 Task: Filter the notifications by "reason:mention".
Action: Mouse moved to (987, 288)
Screenshot: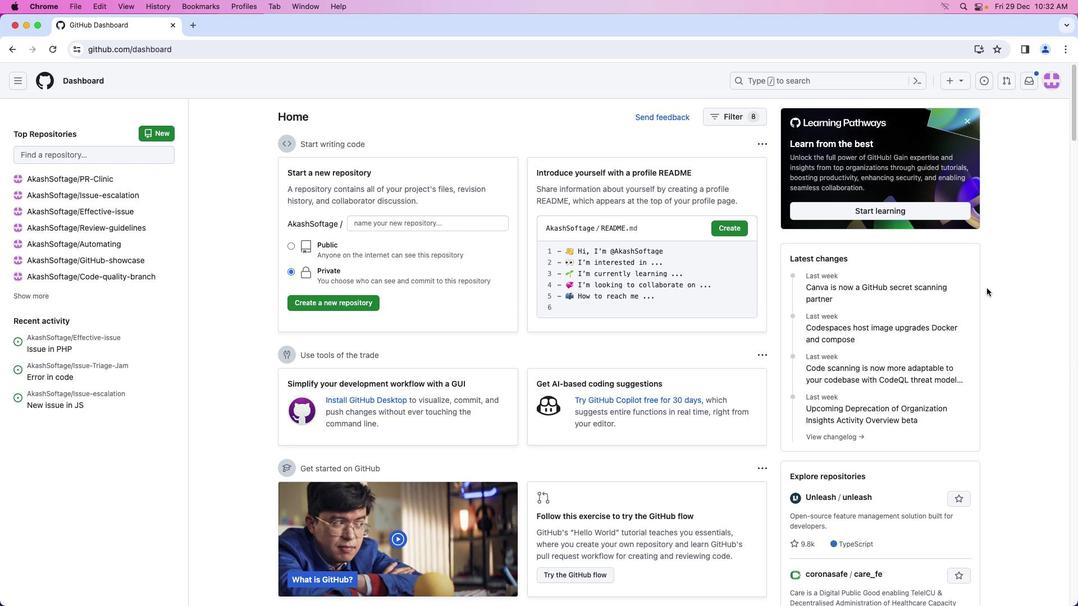 
Action: Mouse pressed left at (987, 288)
Screenshot: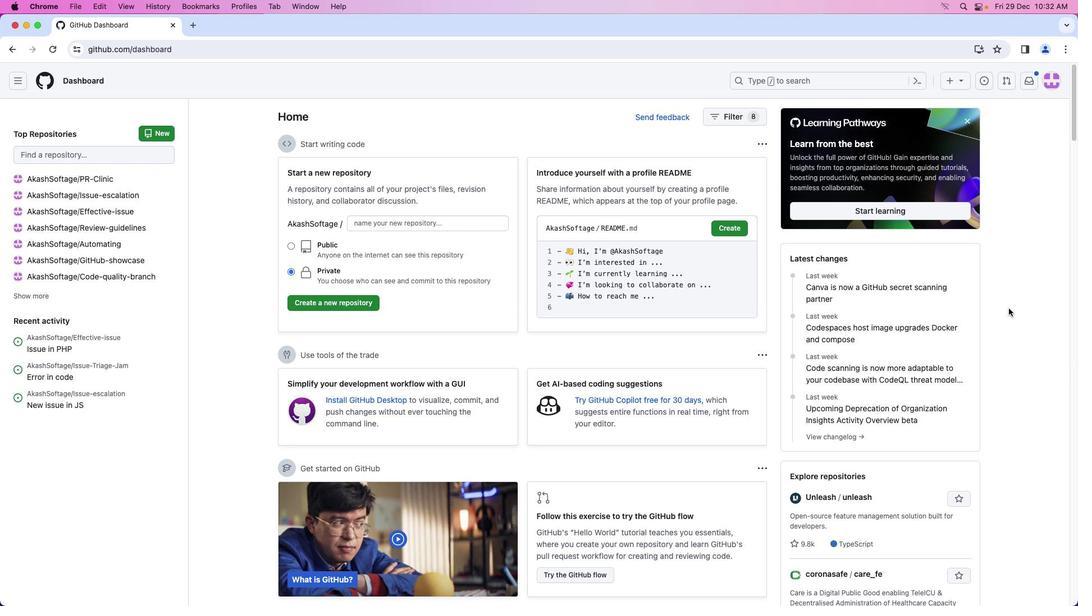 
Action: Mouse moved to (1028, 79)
Screenshot: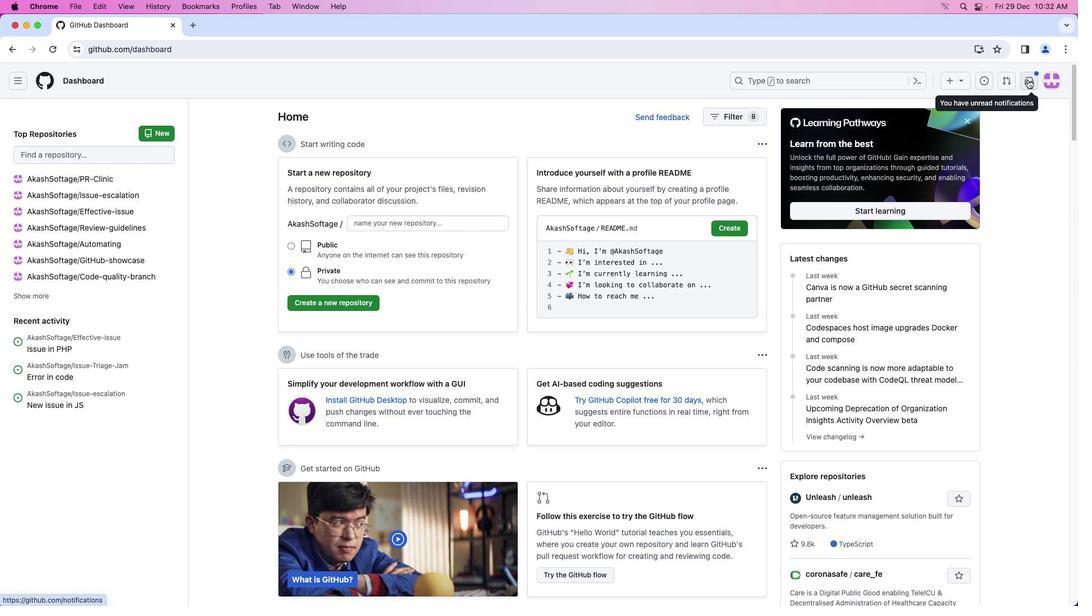 
Action: Mouse pressed left at (1028, 79)
Screenshot: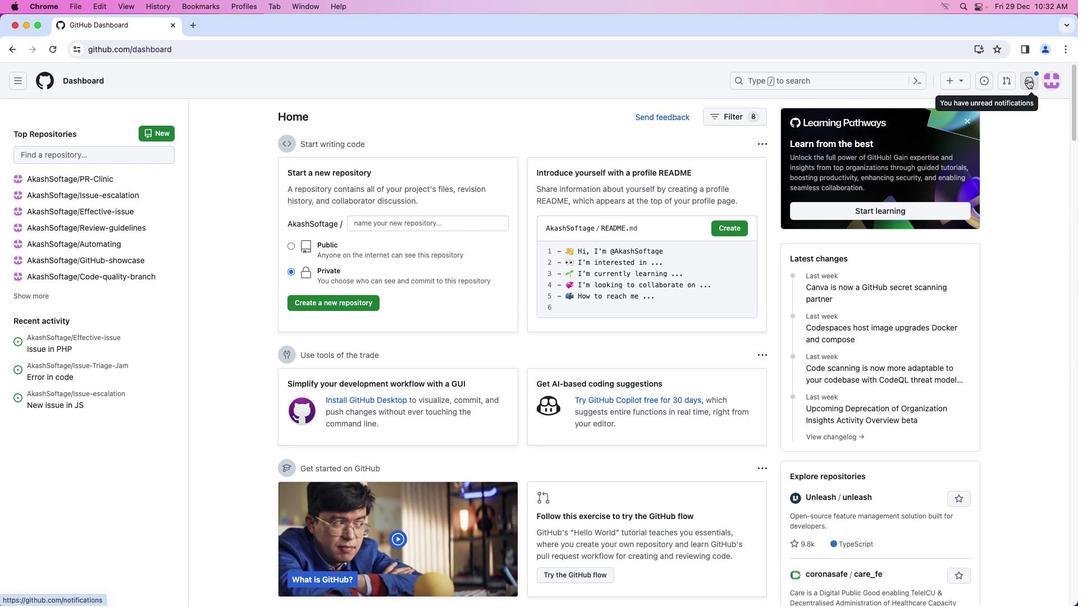 
Action: Mouse moved to (346, 120)
Screenshot: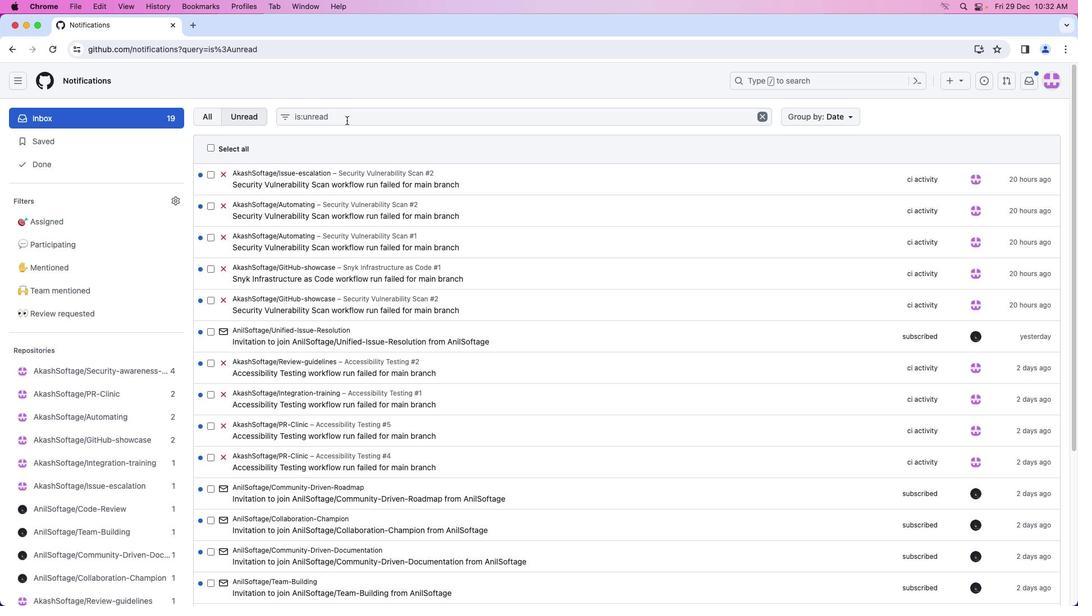 
Action: Mouse pressed left at (346, 120)
Screenshot: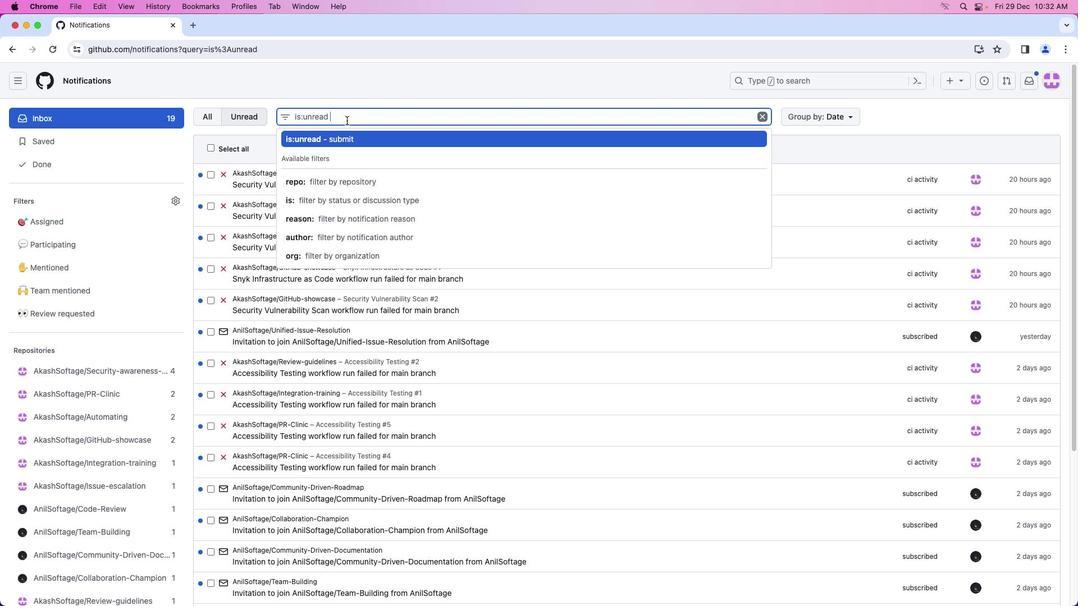
Action: Mouse moved to (346, 120)
Screenshot: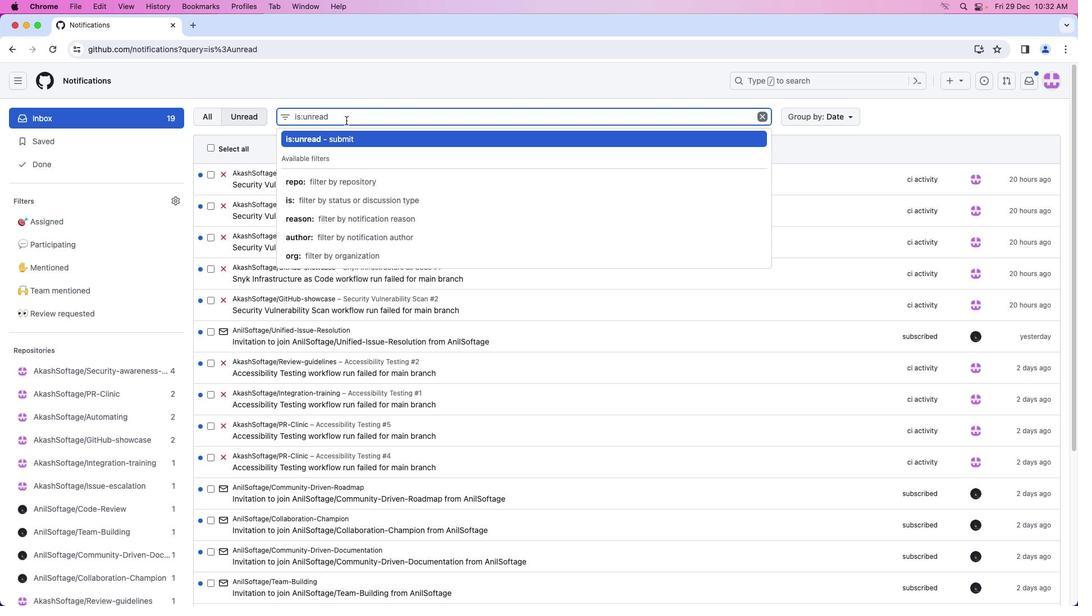 
Action: Key pressed Key.backspaceKey.backspaceKey.backspaceKey.backspaceKey.backspaceKey.backspaceKey.backspaceKey.backspaceKey.backspaceKey.backspaceKey.backspaceKey.backspaceKey.backspace'r''e''a''s''o''n'Key.shift_r':''m''e''n''t''i''o''n'Key.enter
Screenshot: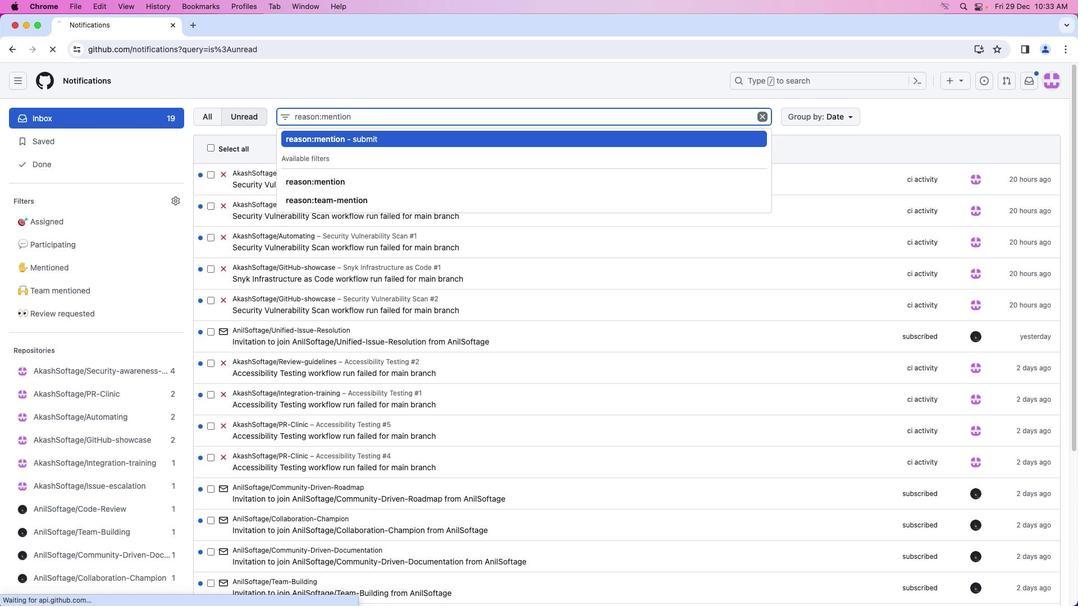 
Action: Mouse moved to (751, 344)
Screenshot: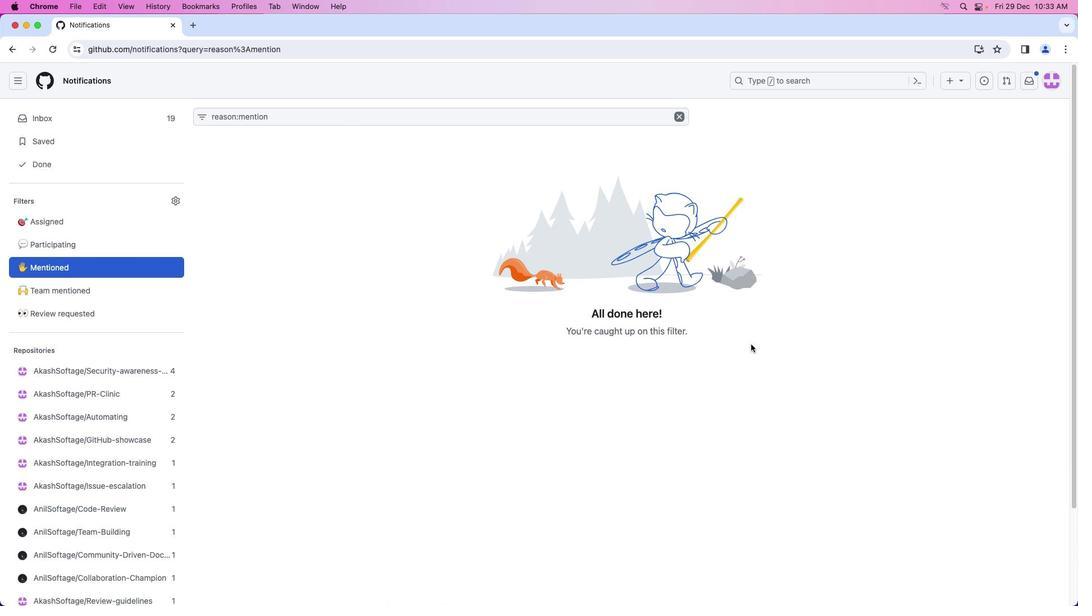 
Action: Mouse pressed left at (751, 344)
Screenshot: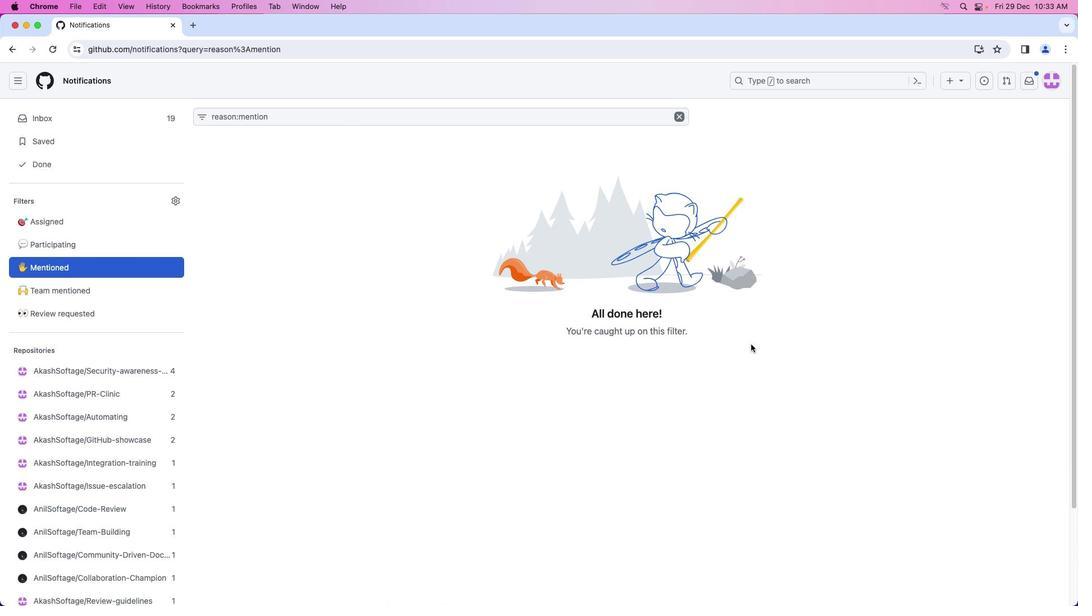 
Action: Mouse moved to (751, 344)
Screenshot: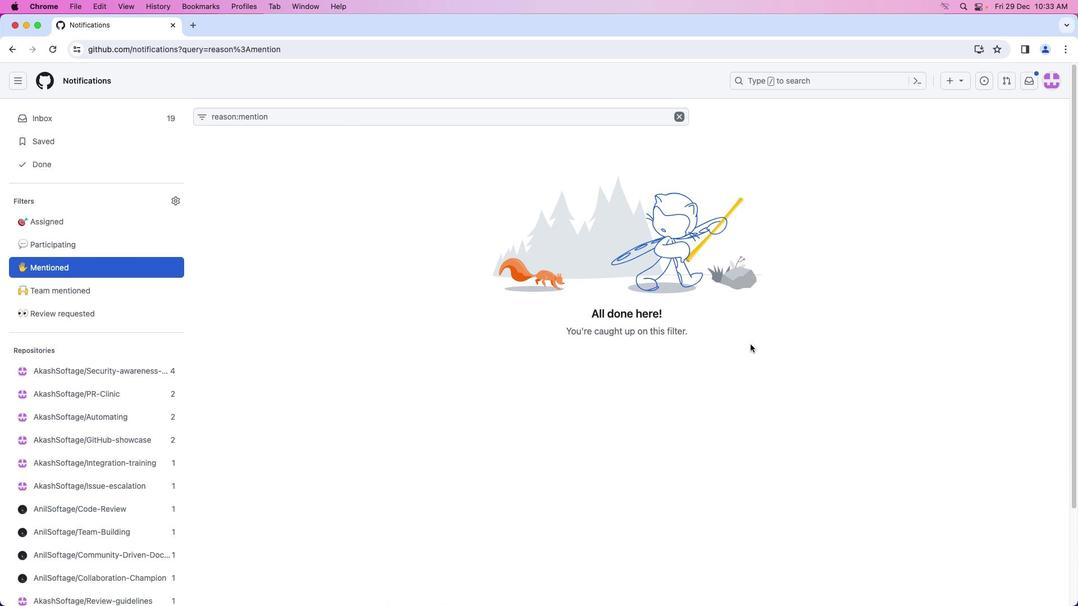 
